 Task: Search for emails categorized as 'Blue' in all mailboxes.
Action: Mouse moved to (207, 7)
Screenshot: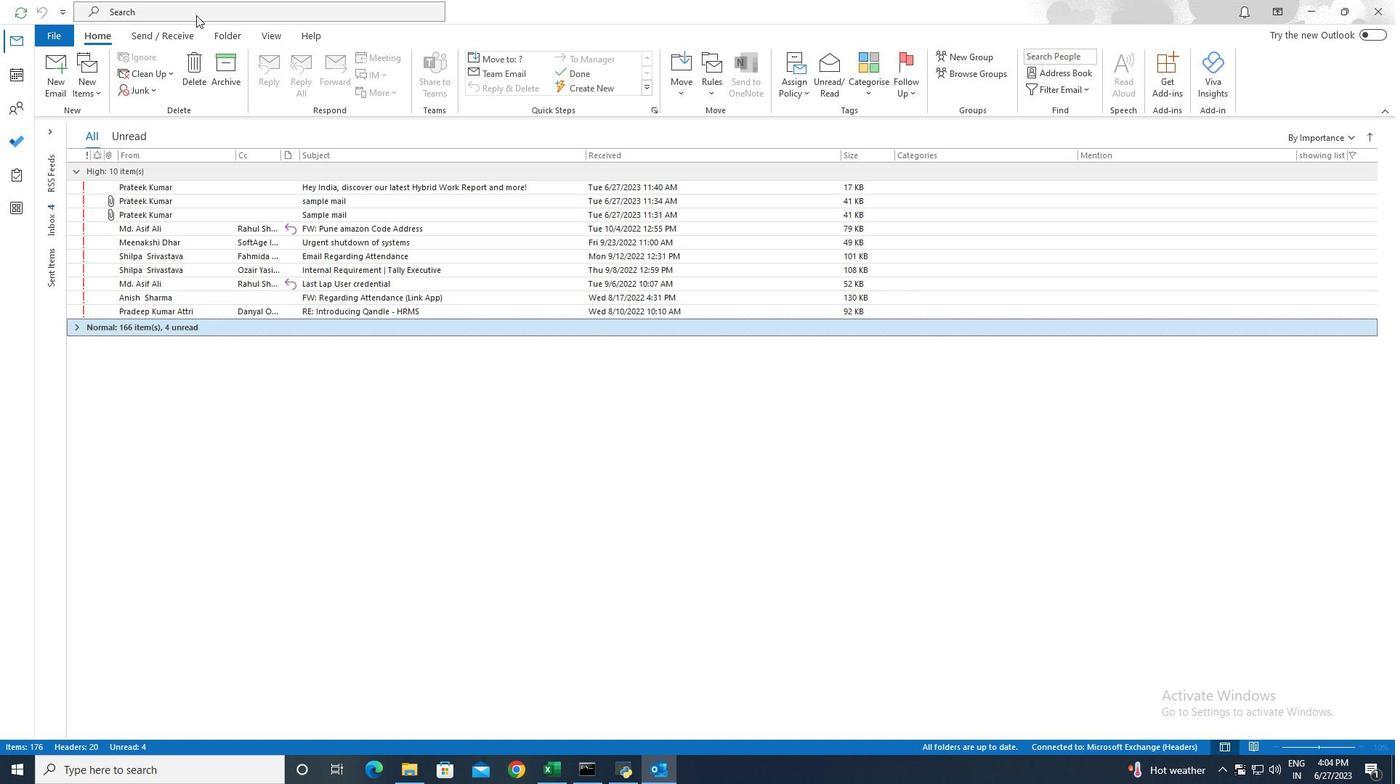 
Action: Mouse pressed left at (207, 7)
Screenshot: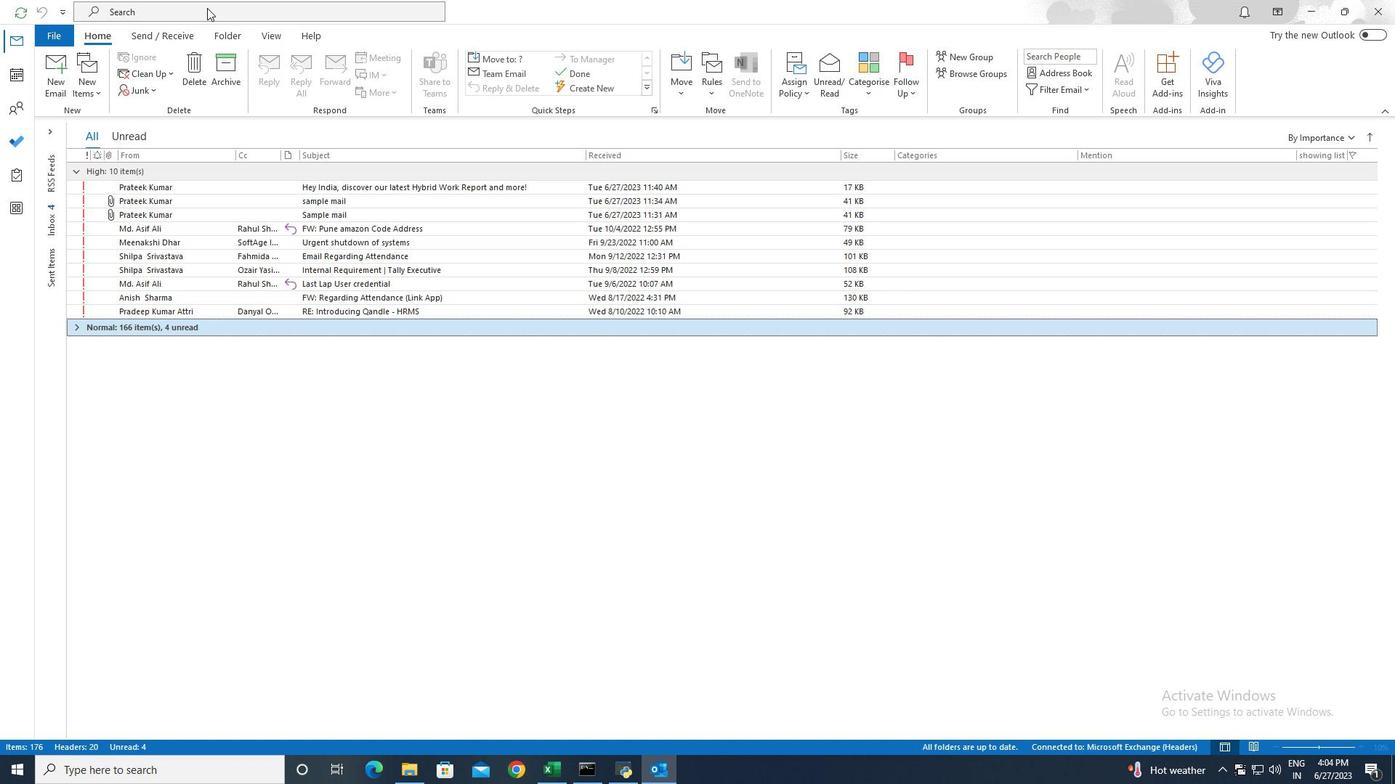 
Action: Mouse moved to (493, 13)
Screenshot: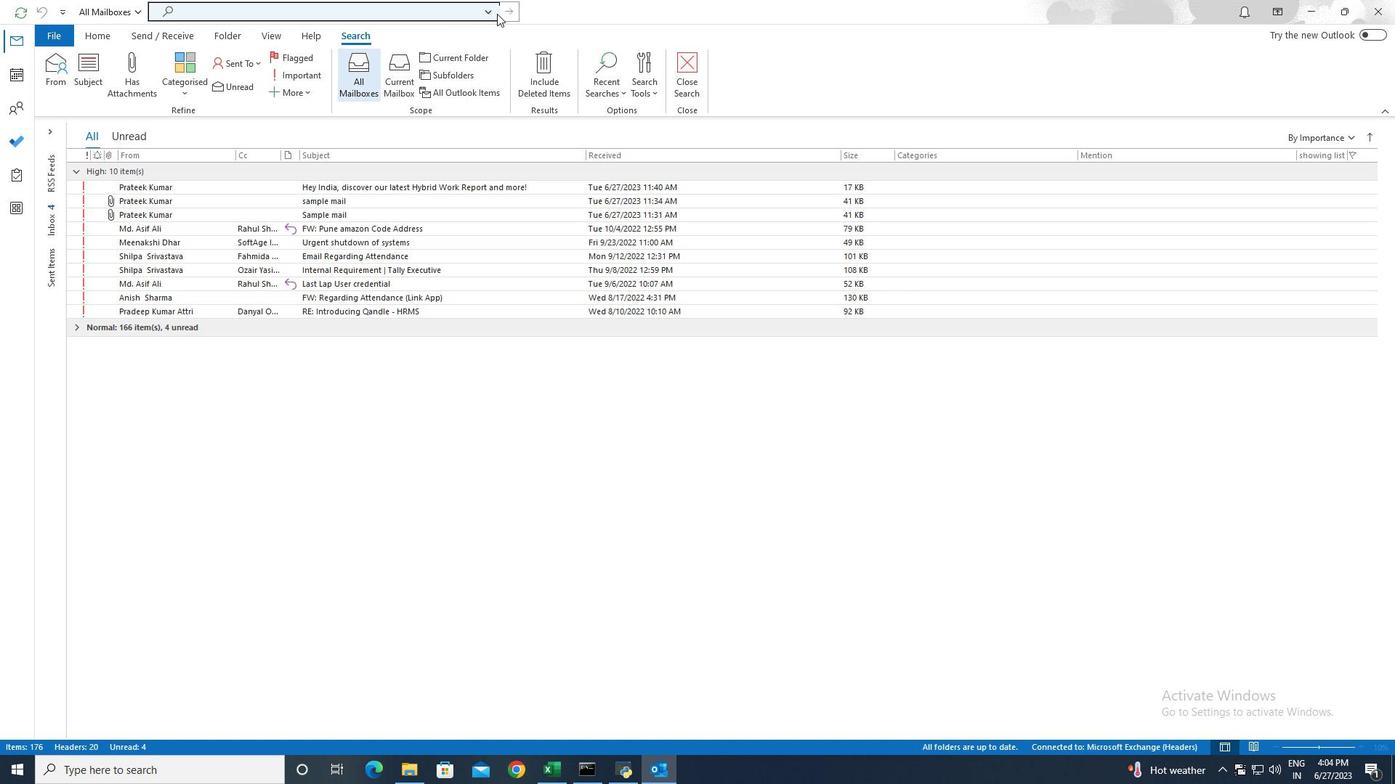 
Action: Mouse pressed left at (493, 13)
Screenshot: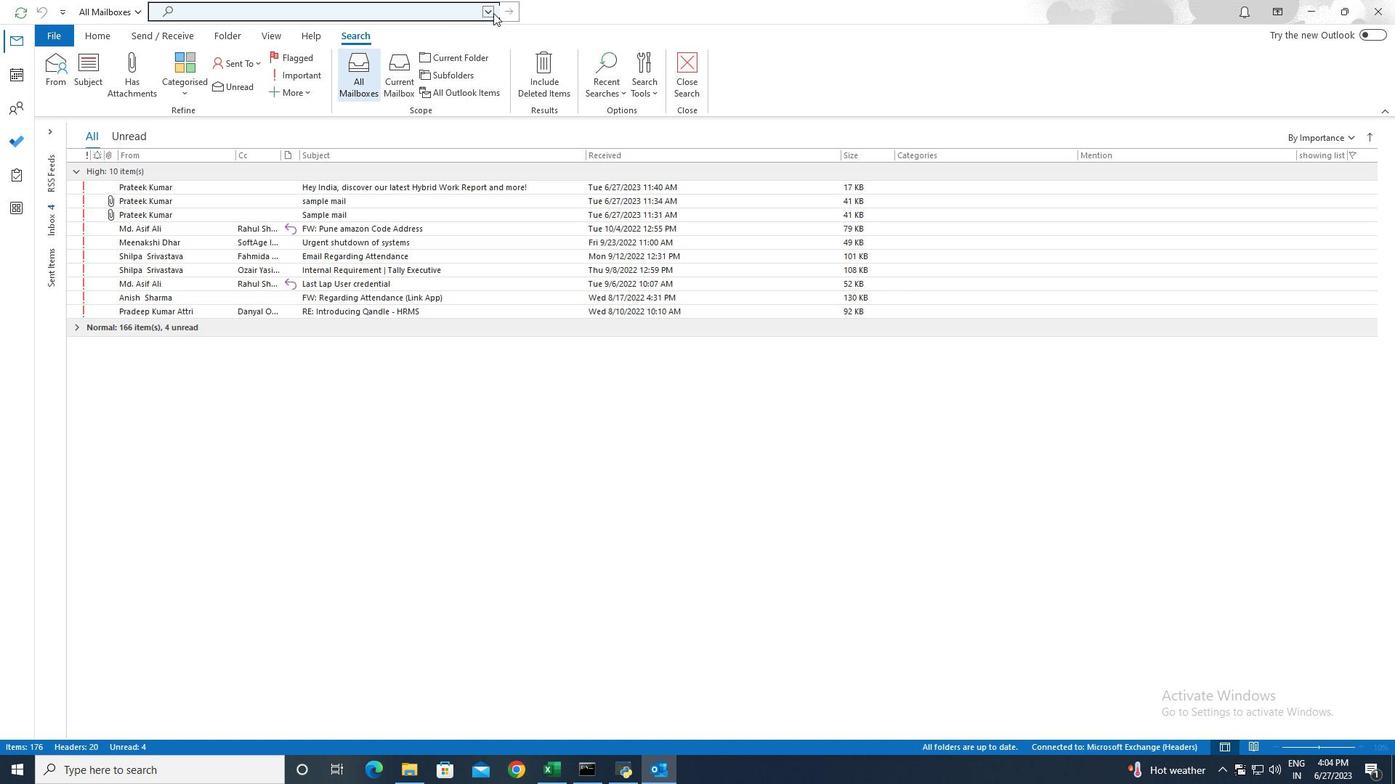 
Action: Mouse moved to (441, 124)
Screenshot: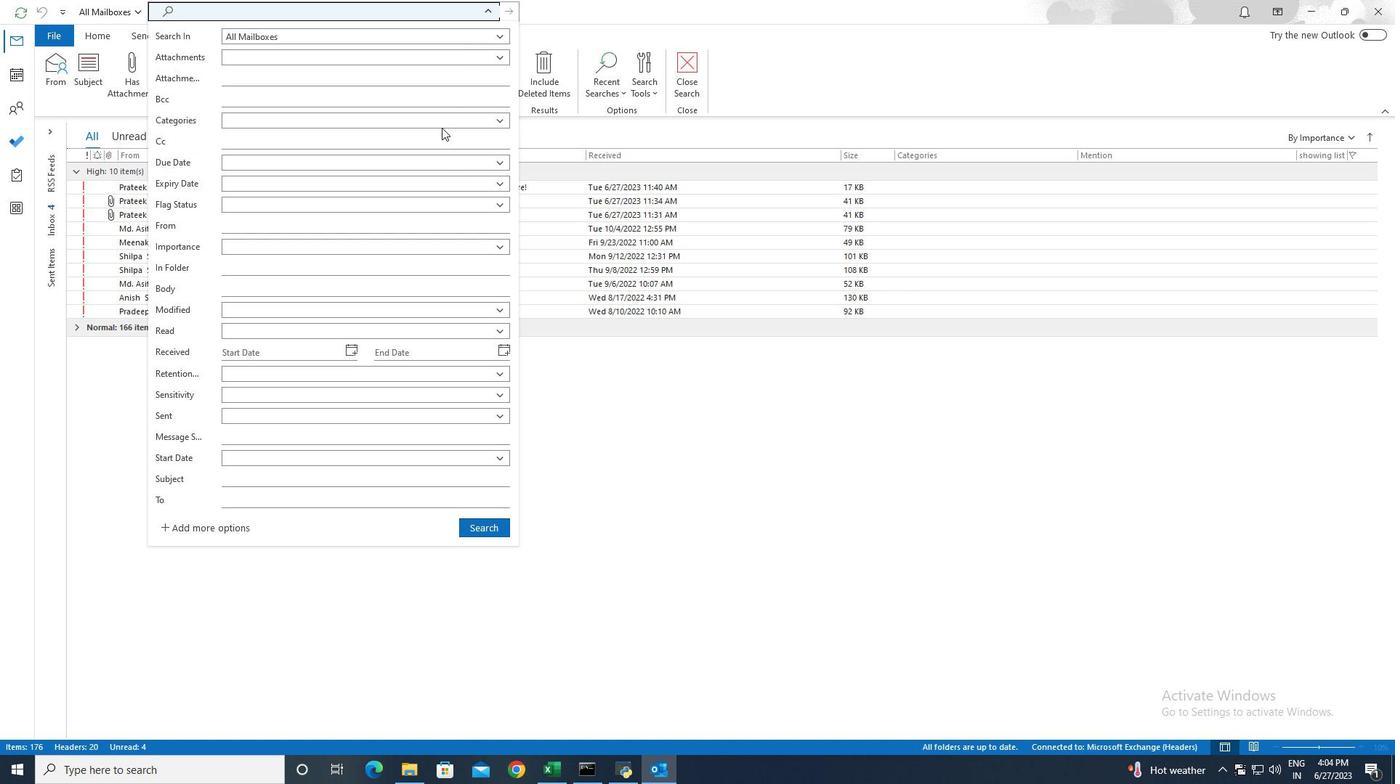 
Action: Mouse pressed left at (441, 124)
Screenshot: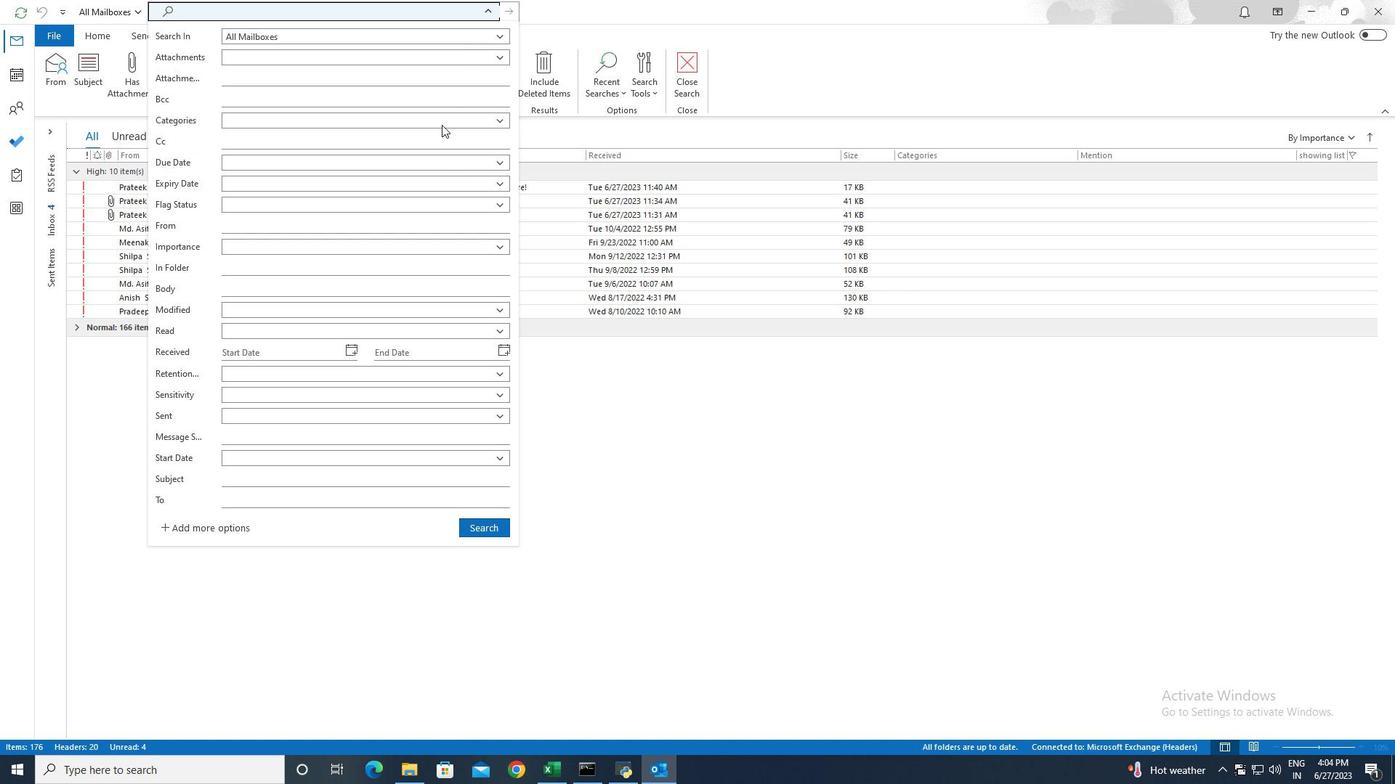 
Action: Mouse moved to (357, 155)
Screenshot: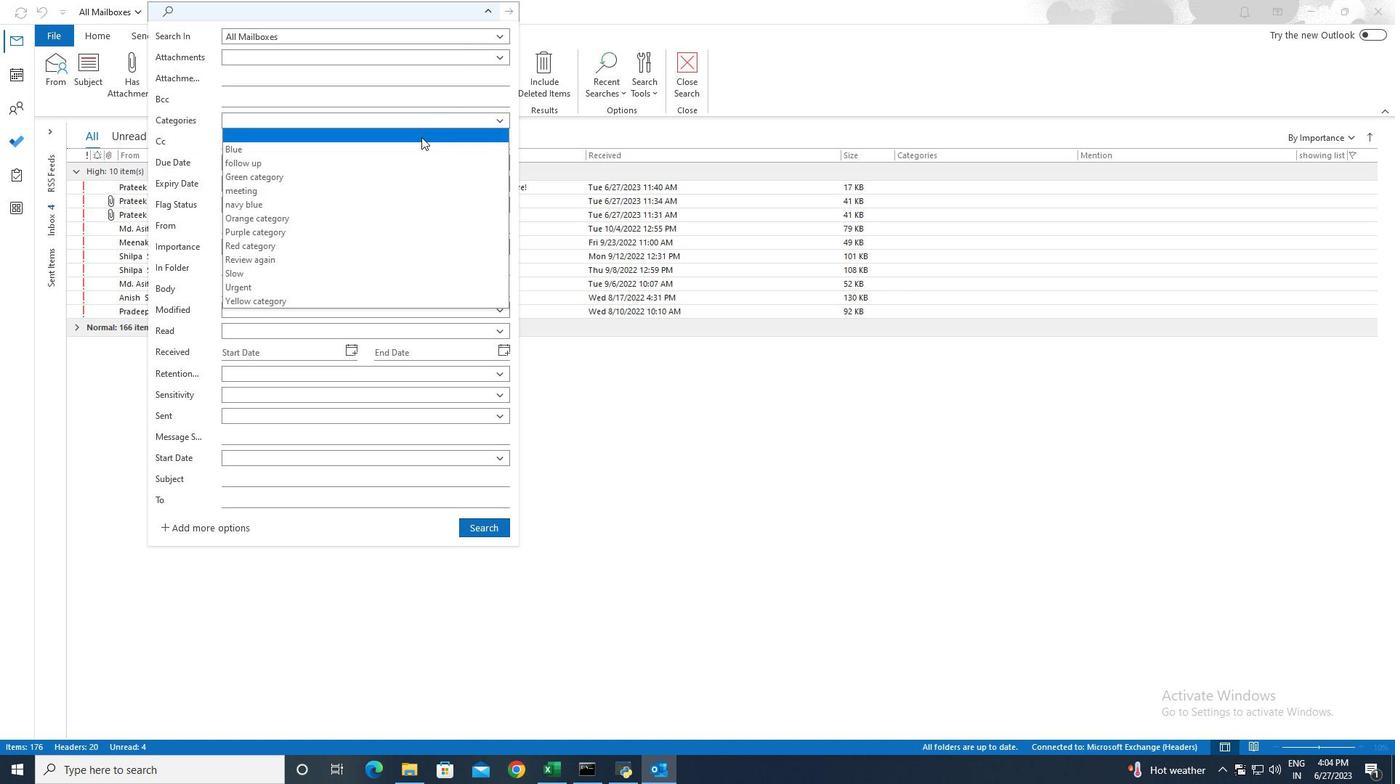 
Action: Mouse pressed left at (357, 155)
Screenshot: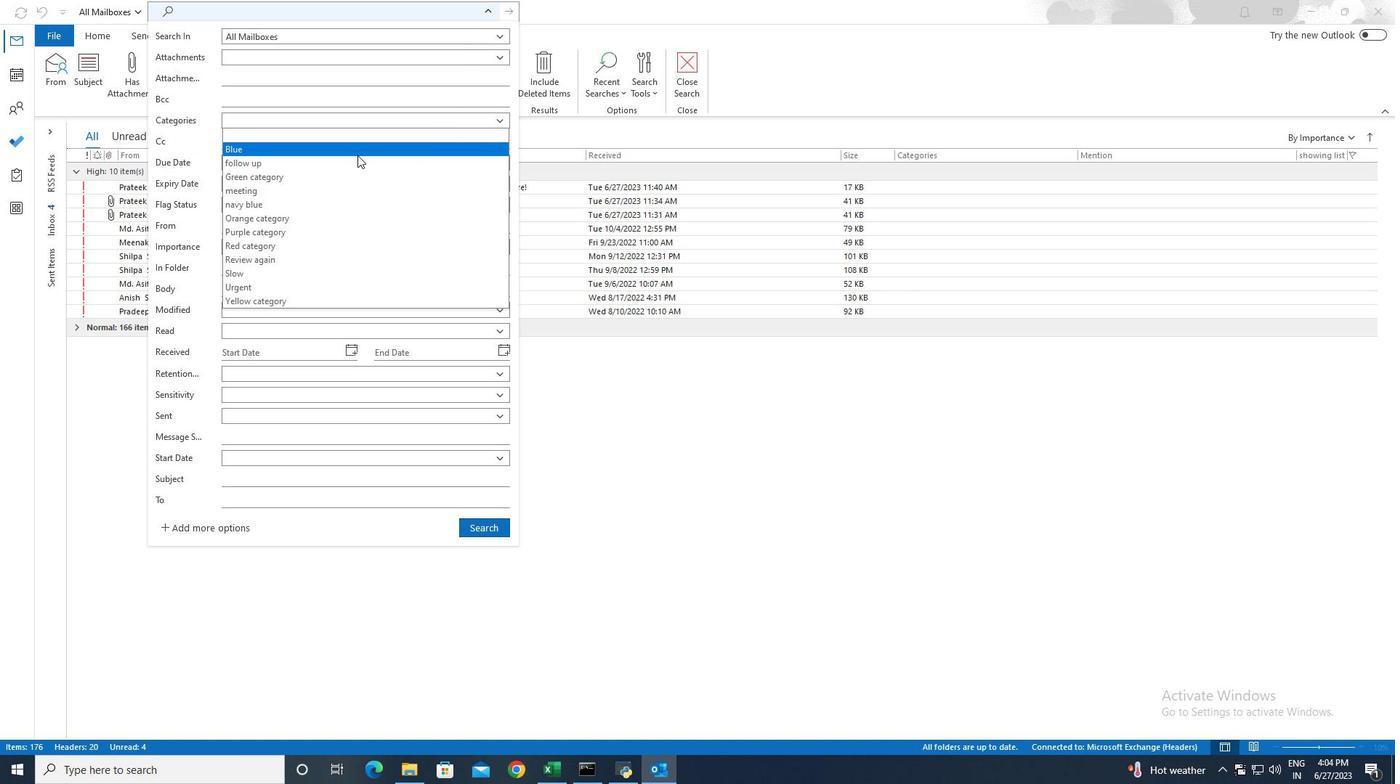 
Action: Mouse moved to (494, 528)
Screenshot: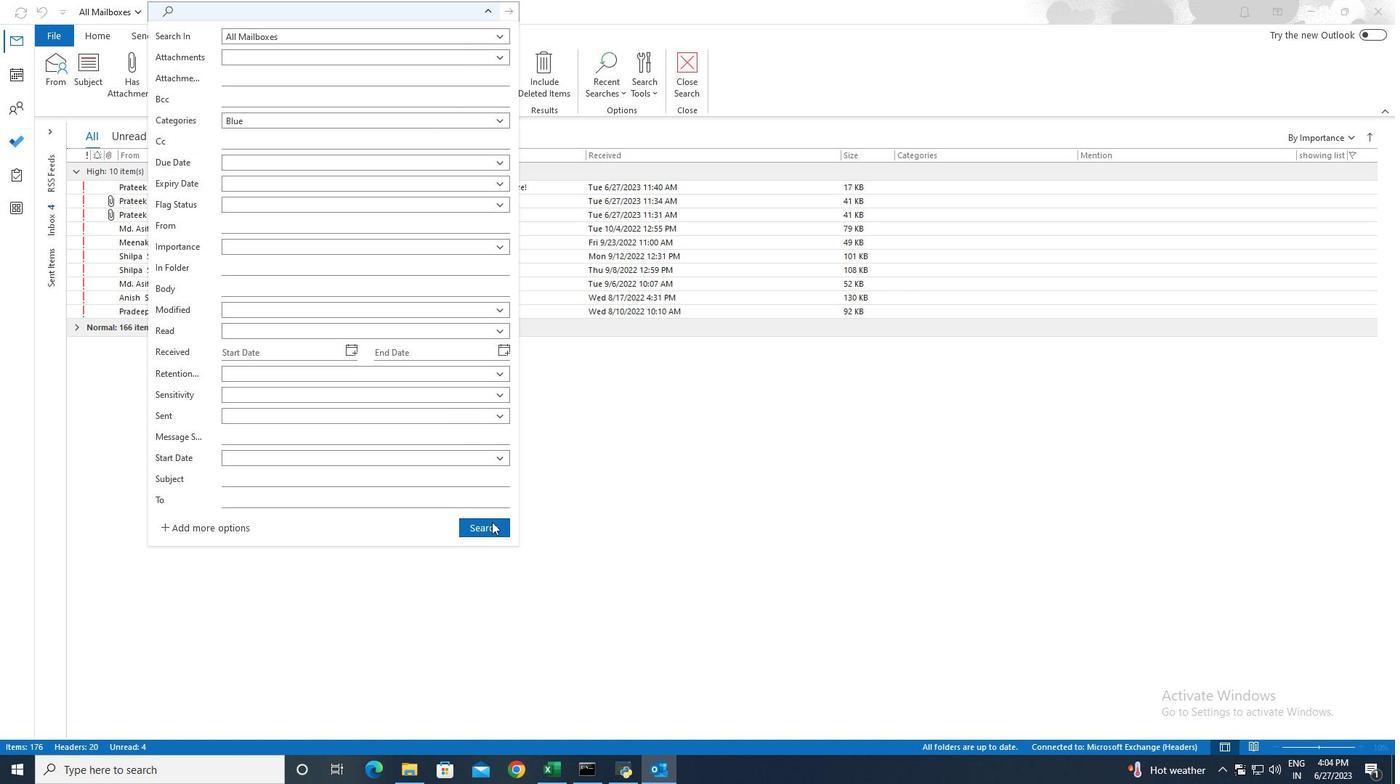 
Action: Mouse pressed left at (494, 528)
Screenshot: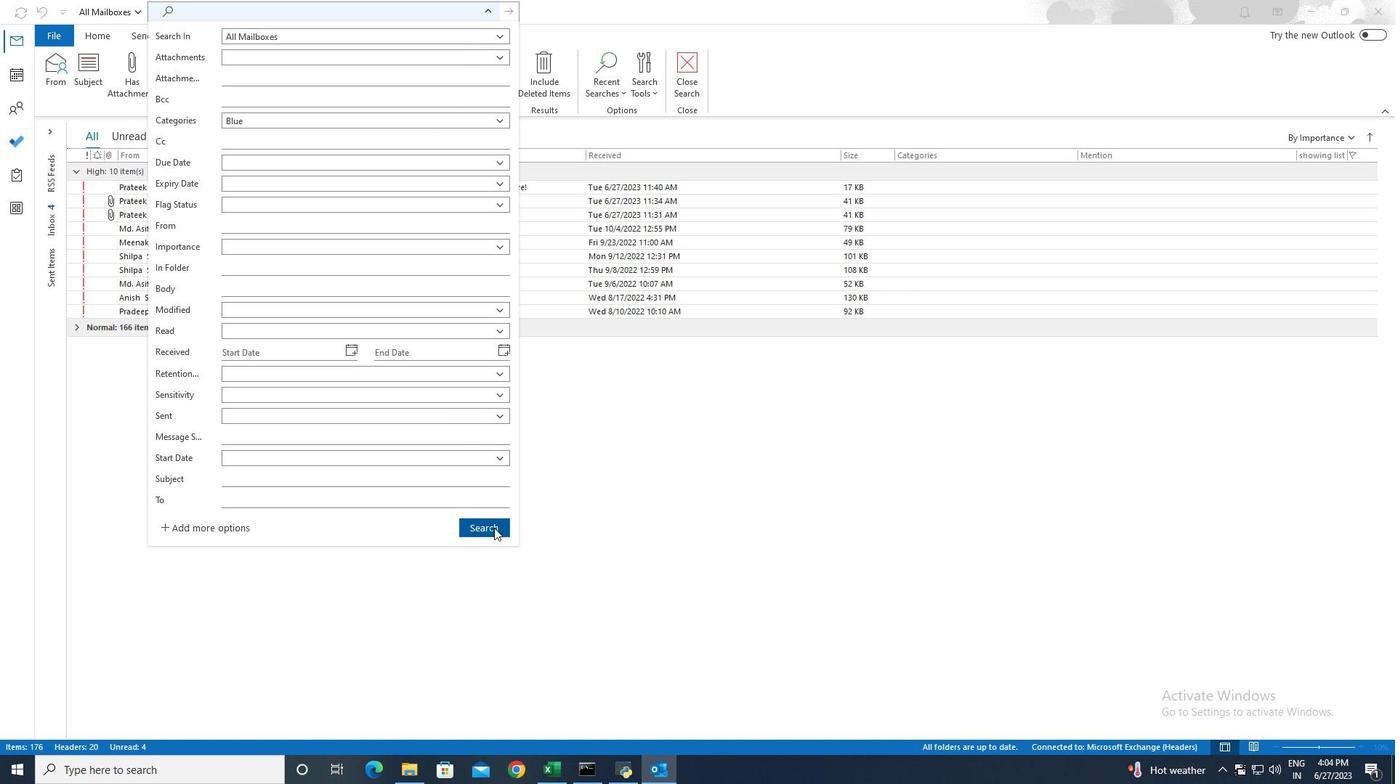 
